 Task: Make in the project Trailblazer a sprint 'QA Quest'.
Action: Mouse moved to (1151, 198)
Screenshot: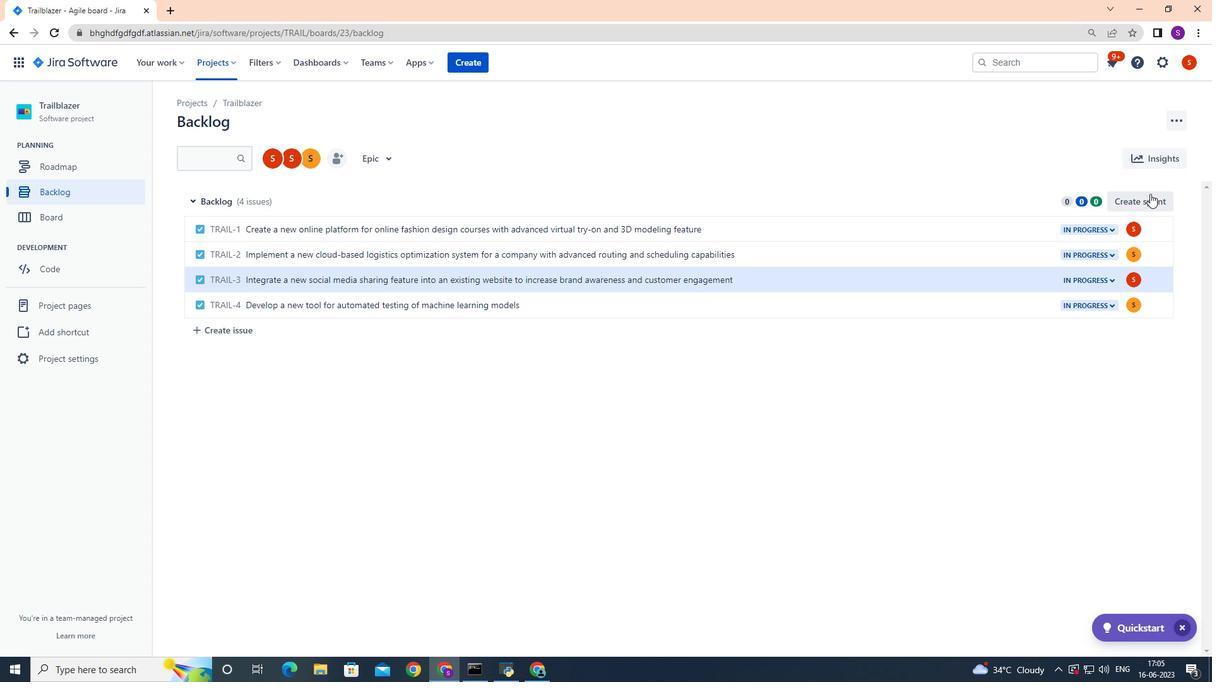 
Action: Mouse pressed left at (1151, 198)
Screenshot: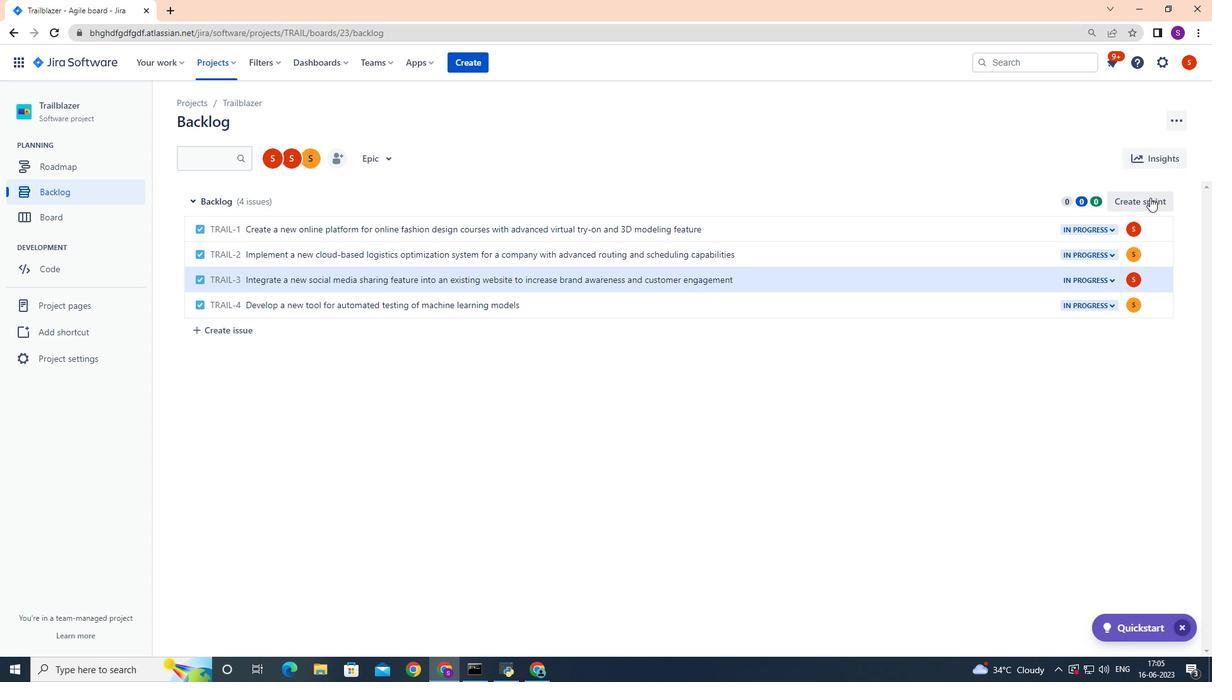 
Action: Mouse moved to (1168, 199)
Screenshot: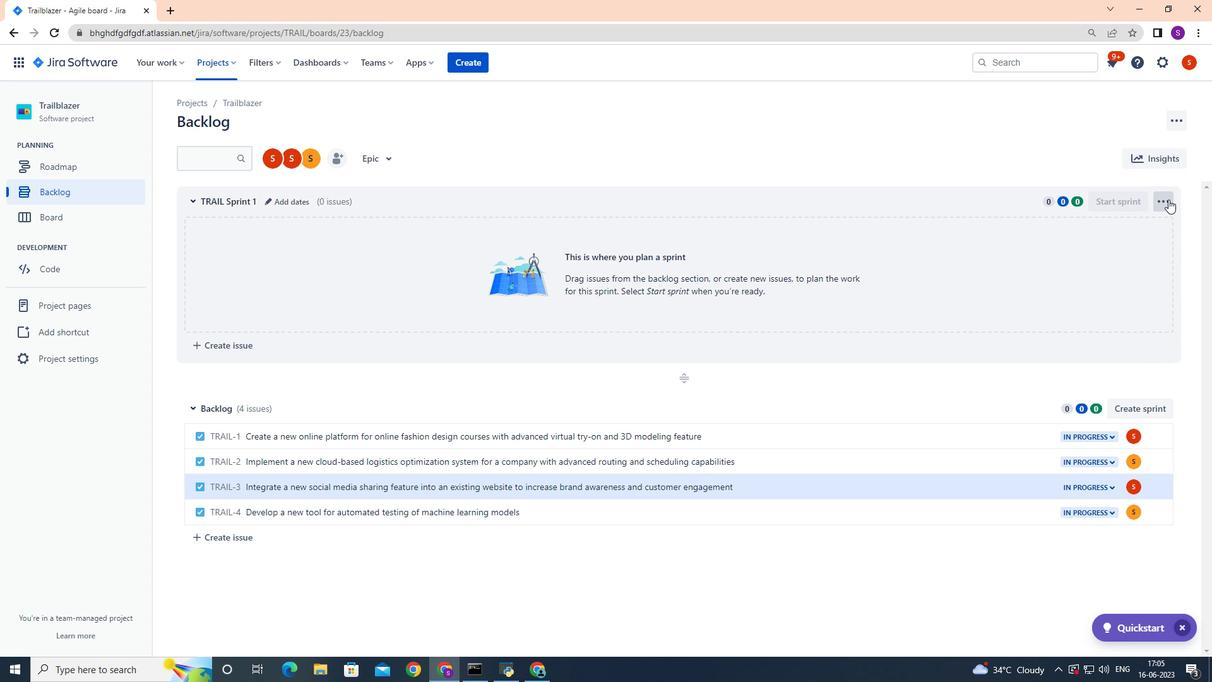 
Action: Mouse pressed left at (1168, 199)
Screenshot: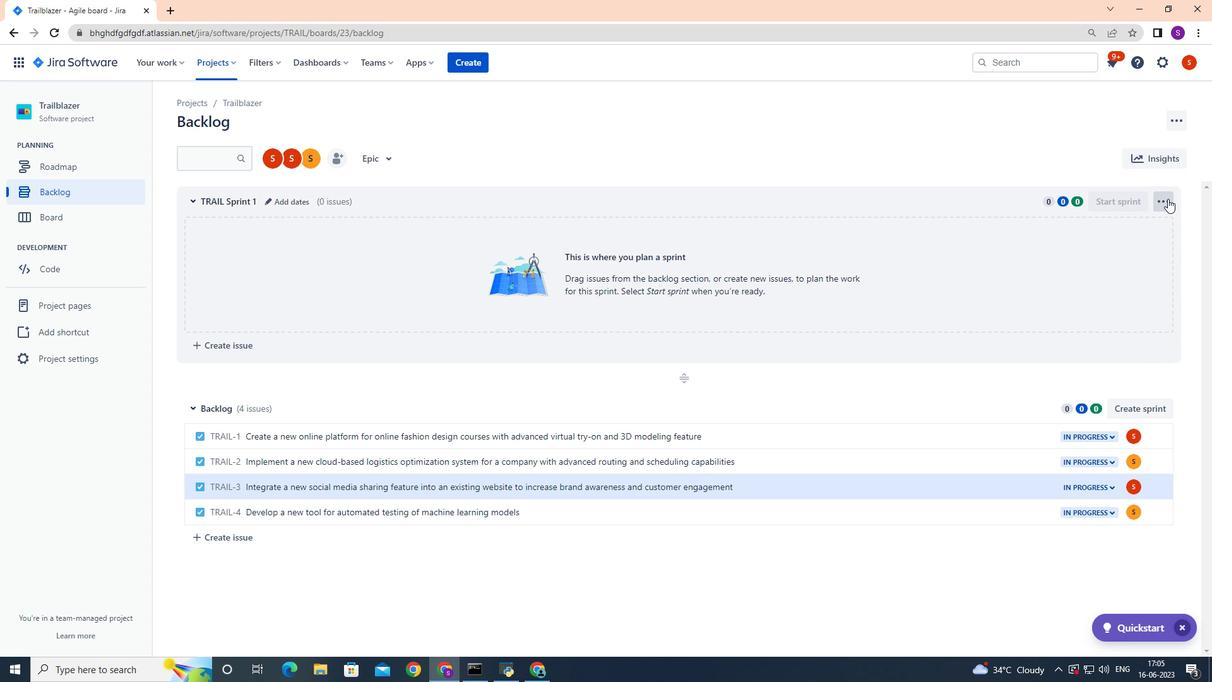 
Action: Mouse moved to (1155, 223)
Screenshot: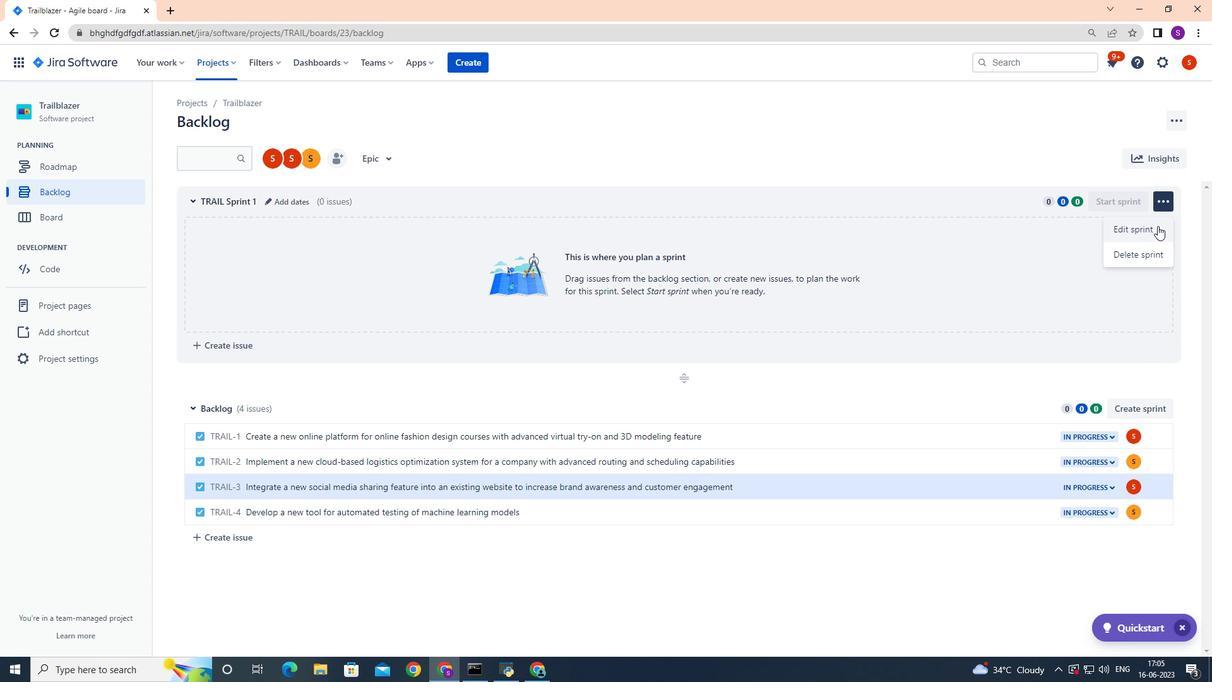 
Action: Mouse pressed left at (1155, 223)
Screenshot: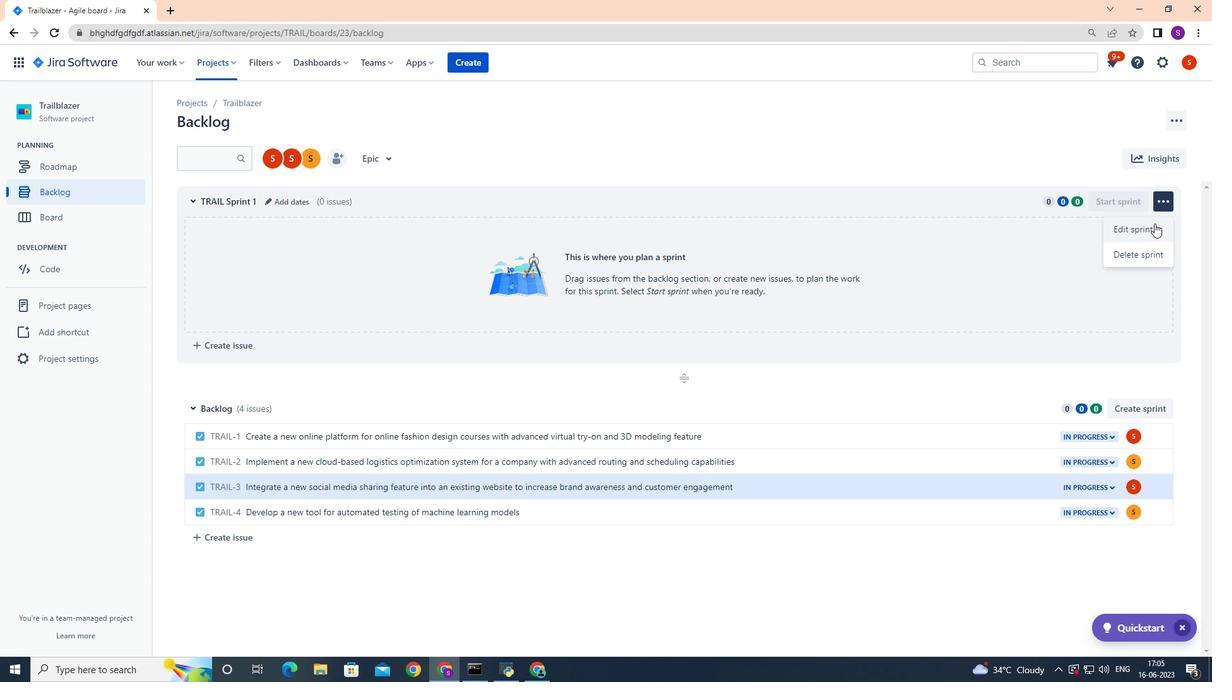 
Action: Key pressed <Key.backspace><Key.backspace><Key.backspace><Key.backspace><Key.backspace><Key.backspace><Key.backspace><Key.backspace><Key.backspace><Key.backspace><Key.backspace><Key.backspace><Key.backspace><Key.backspace><Key.backspace><Key.backspace><Key.backspace><Key.backspace><Key.backspace><Key.backspace><Key.backspace><Key.backspace><Key.backspace><Key.backspace><Key.backspace><Key.backspace><Key.backspace><Key.backspace><Key.backspace><Key.backspace><Key.backspace><Key.shift><Key.shift><Key.shift><Key.shift><Key.shift><Key.shift><Key.shift><Key.shift><Key.shift><Key.shift><Key.shift><Key.shift><Key.shift><Key.shift><Key.shift><Key.shift><Key.shift><Key.shift><Key.shift><Key.shift><Key.shift><Key.shift><Key.shift><Key.shift><Key.shift><Key.shift>Q<Key.shift>A<Key.space><Key.shift>Quest
Screenshot: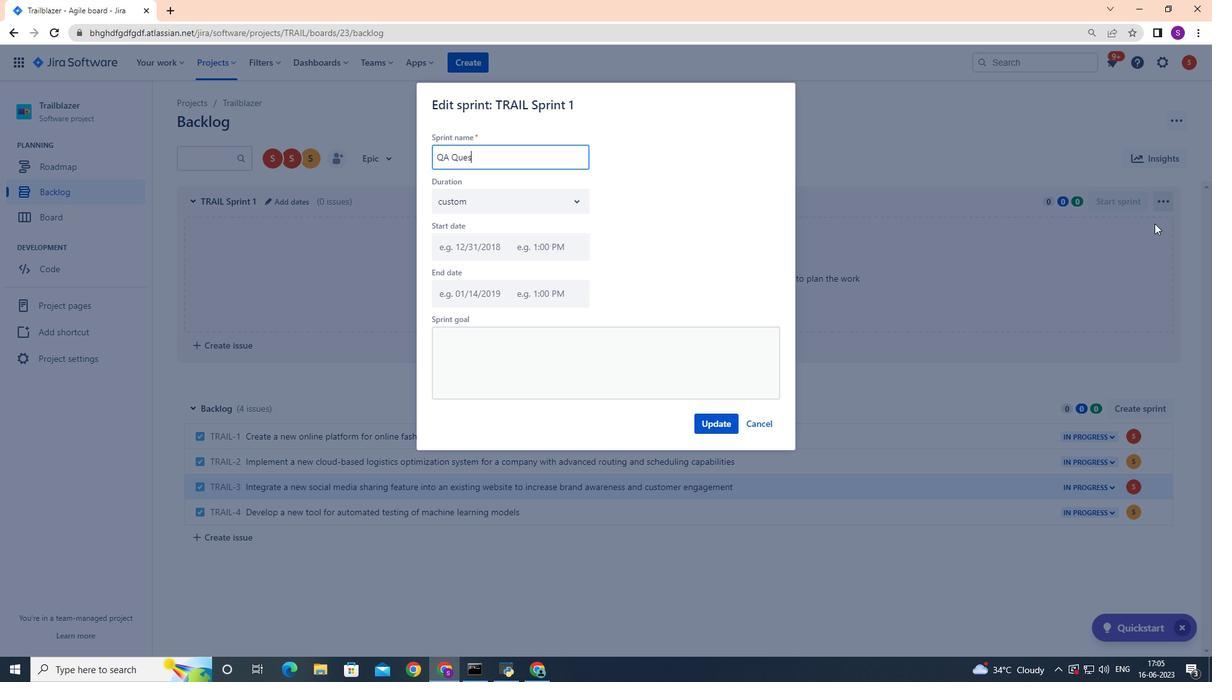 
Action: Mouse moved to (706, 421)
Screenshot: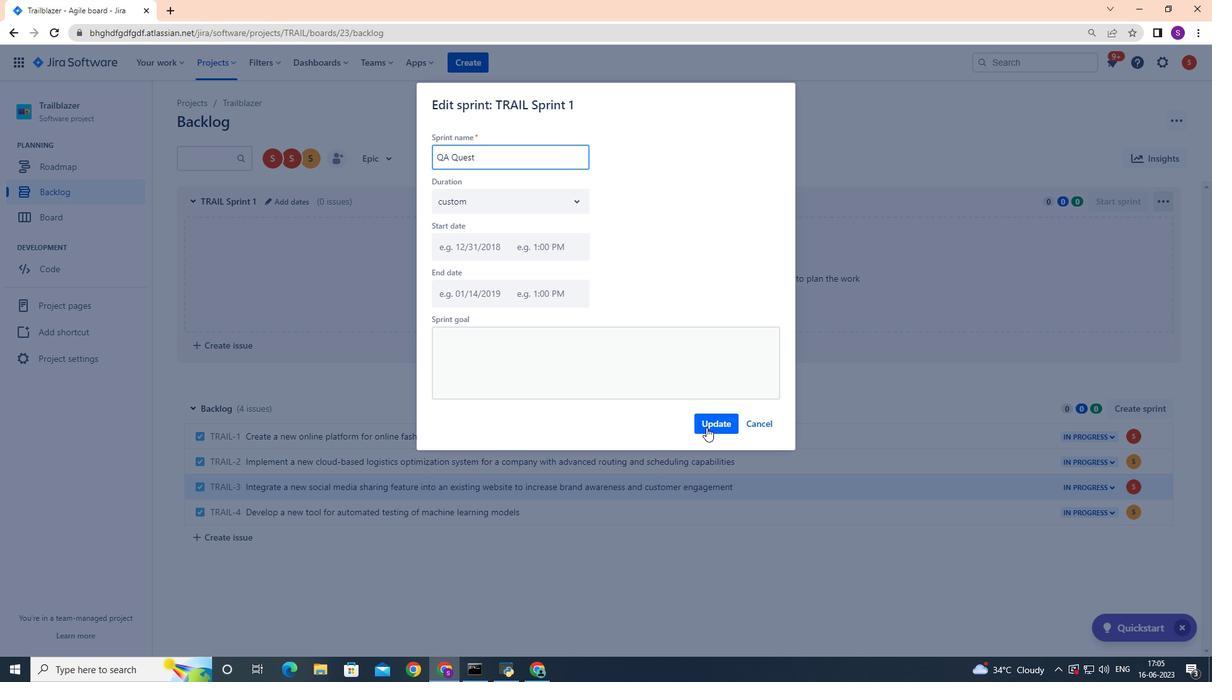 
Action: Mouse pressed left at (706, 421)
Screenshot: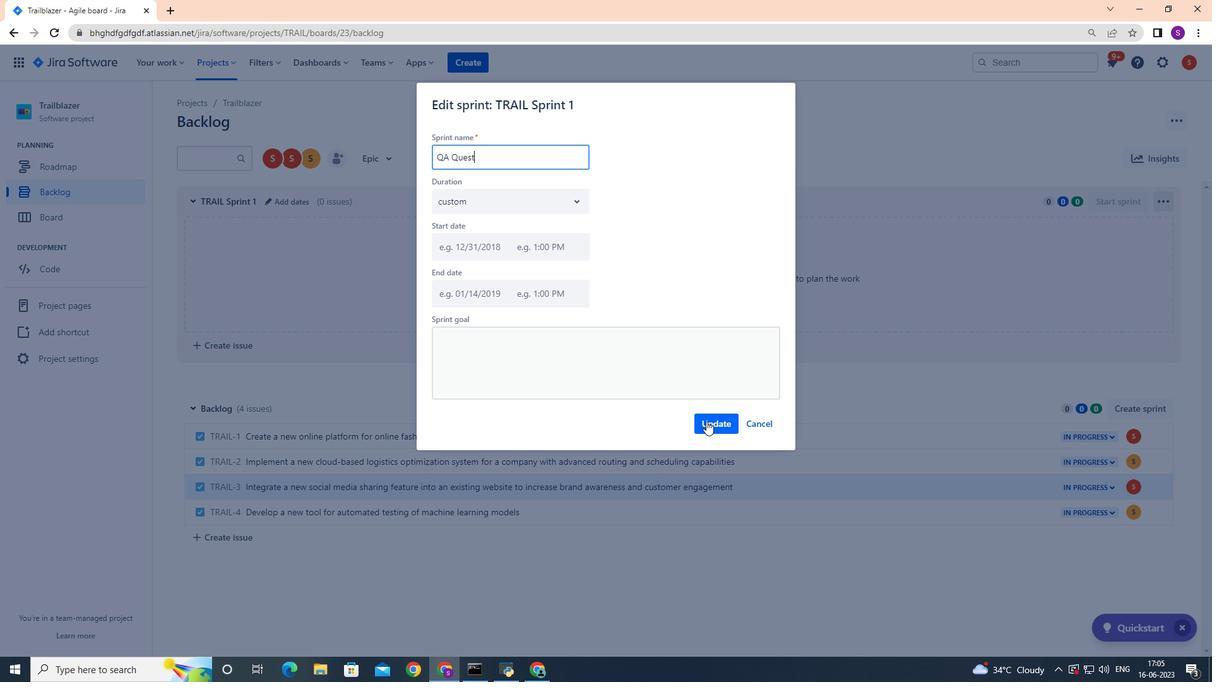 
Action: Mouse moved to (495, 317)
Screenshot: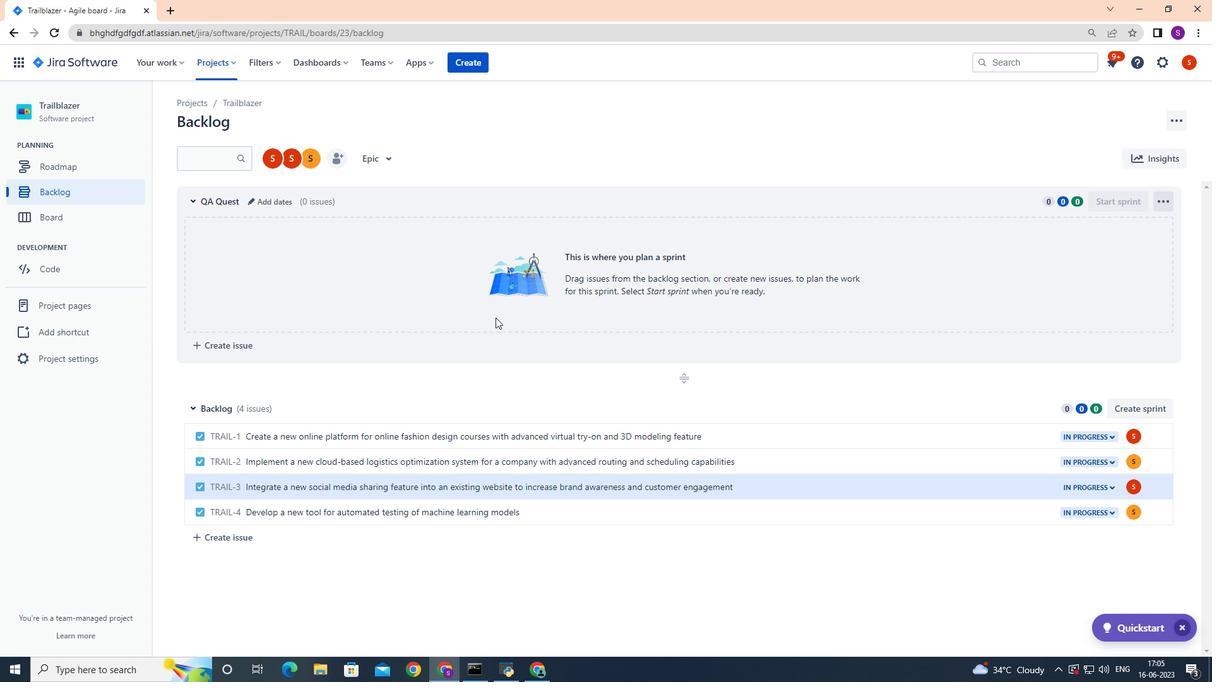 
